 Task: Use Dinosaur Growl Effect in this video Movie B.mp4
Action: Mouse moved to (198, 122)
Screenshot: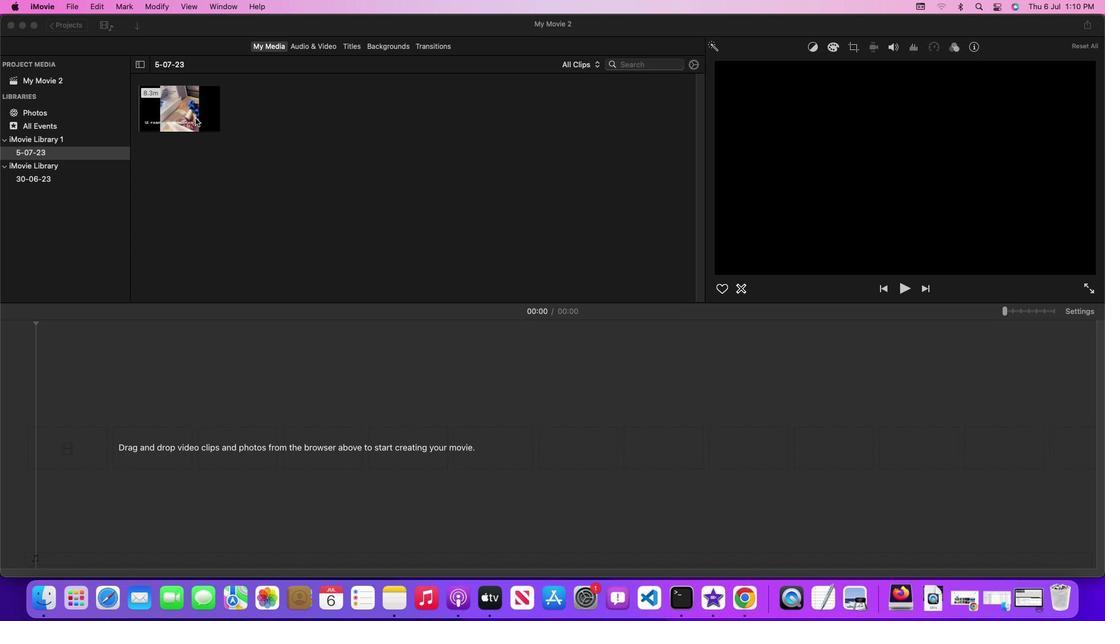 
Action: Mouse pressed left at (198, 122)
Screenshot: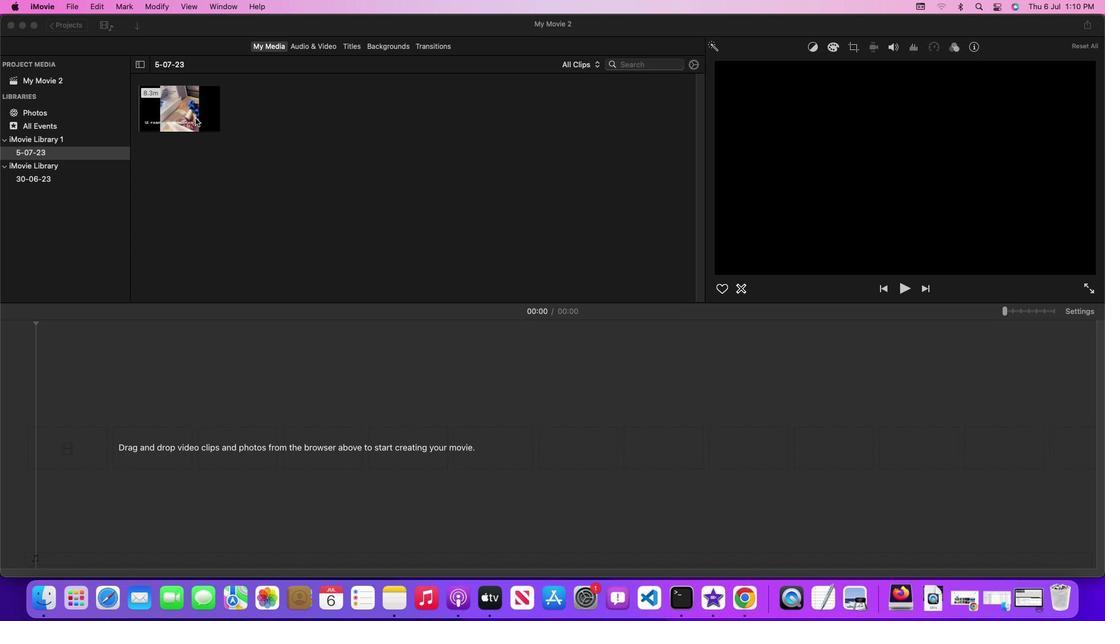 
Action: Mouse moved to (178, 111)
Screenshot: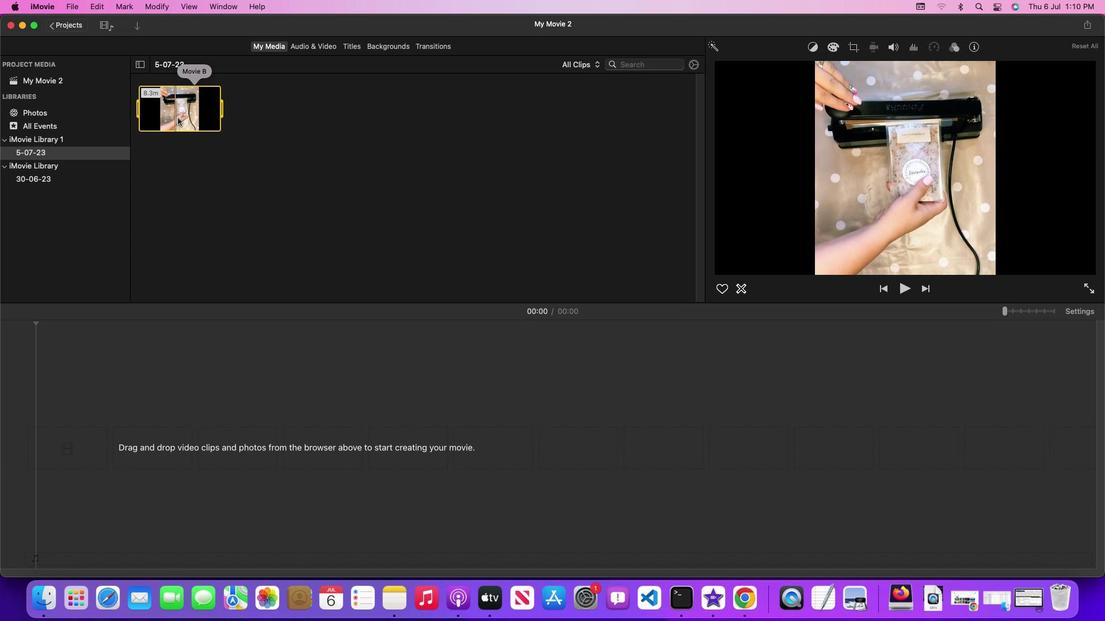 
Action: Mouse pressed left at (178, 111)
Screenshot: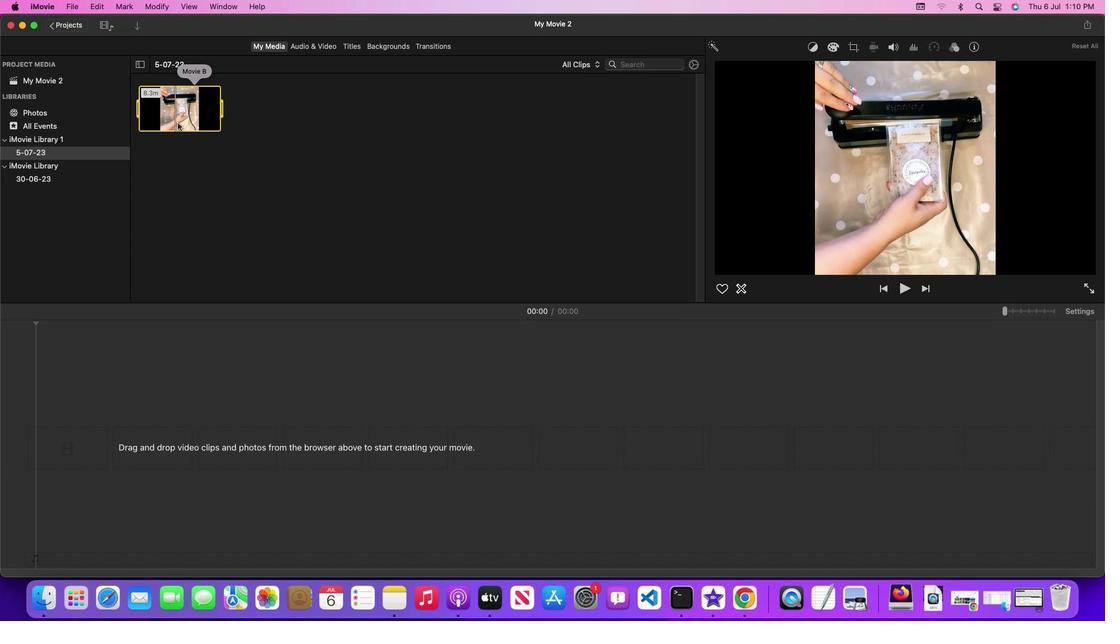 
Action: Mouse moved to (330, 51)
Screenshot: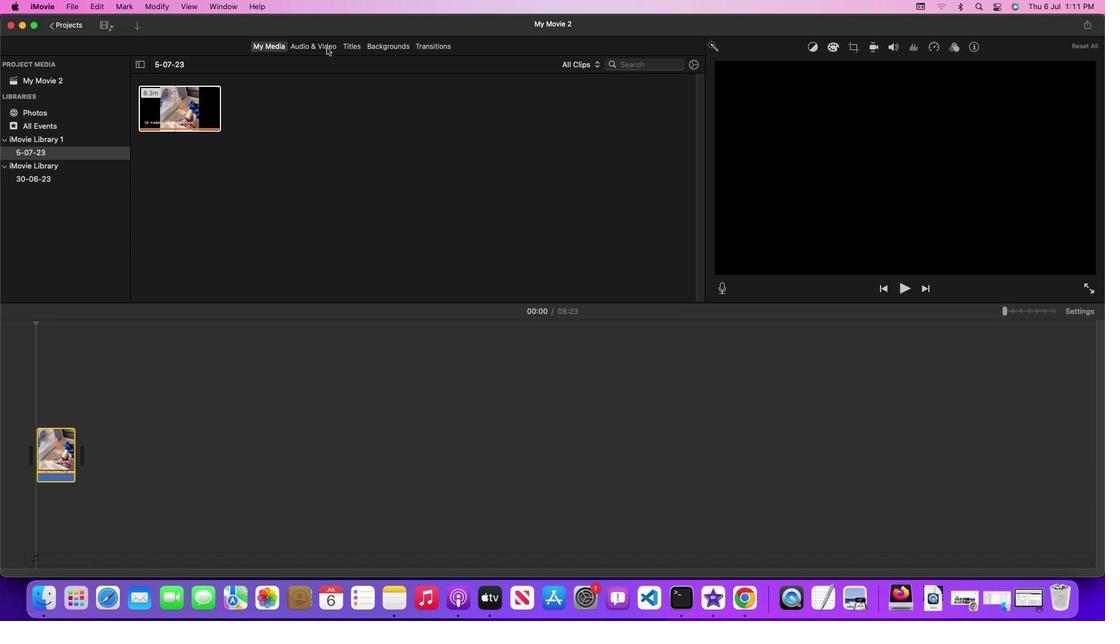 
Action: Mouse pressed left at (330, 51)
Screenshot: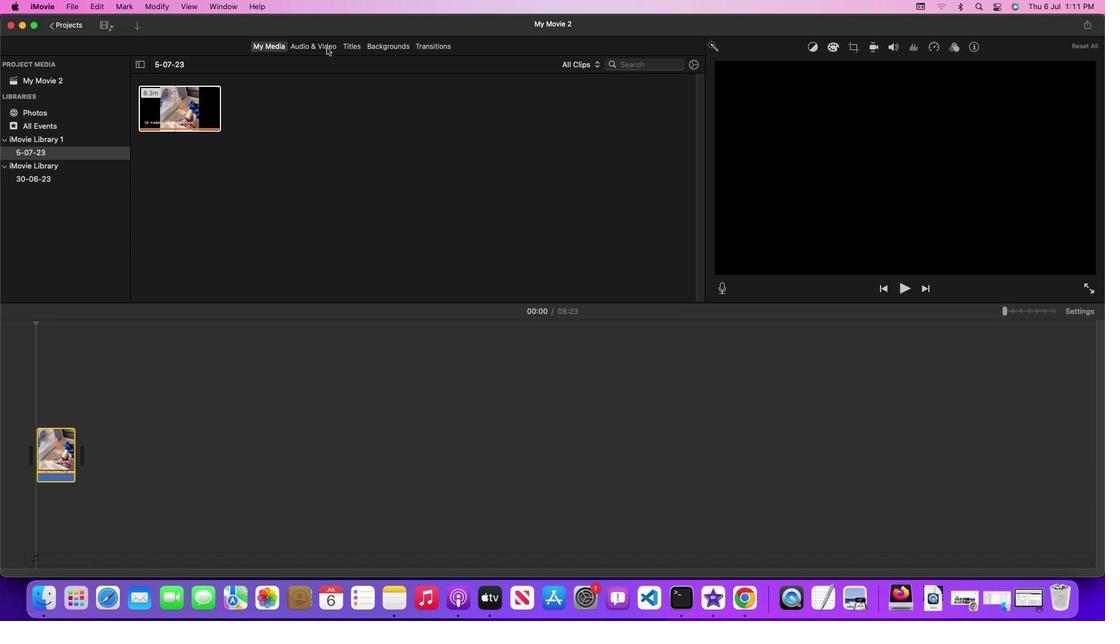 
Action: Mouse moved to (705, 158)
Screenshot: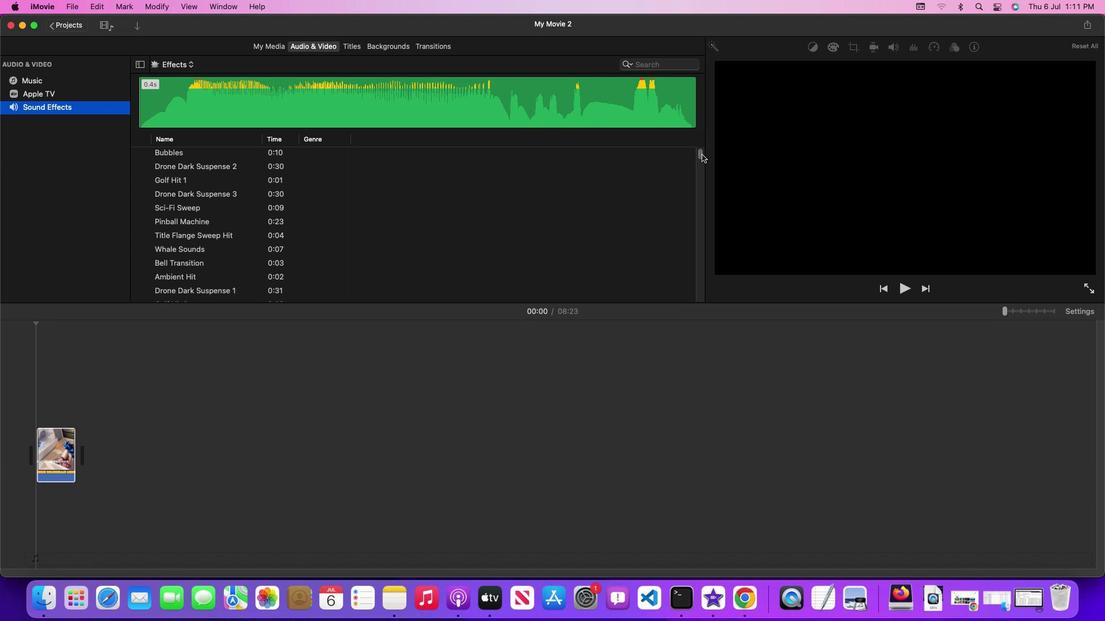 
Action: Mouse pressed left at (705, 158)
Screenshot: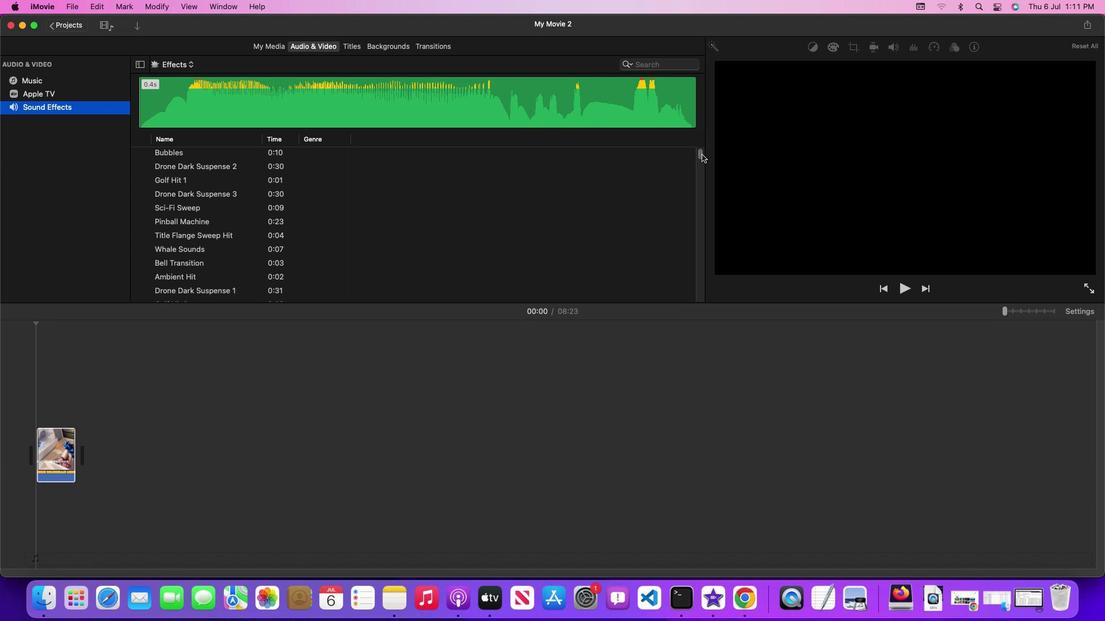 
Action: Mouse moved to (524, 242)
Screenshot: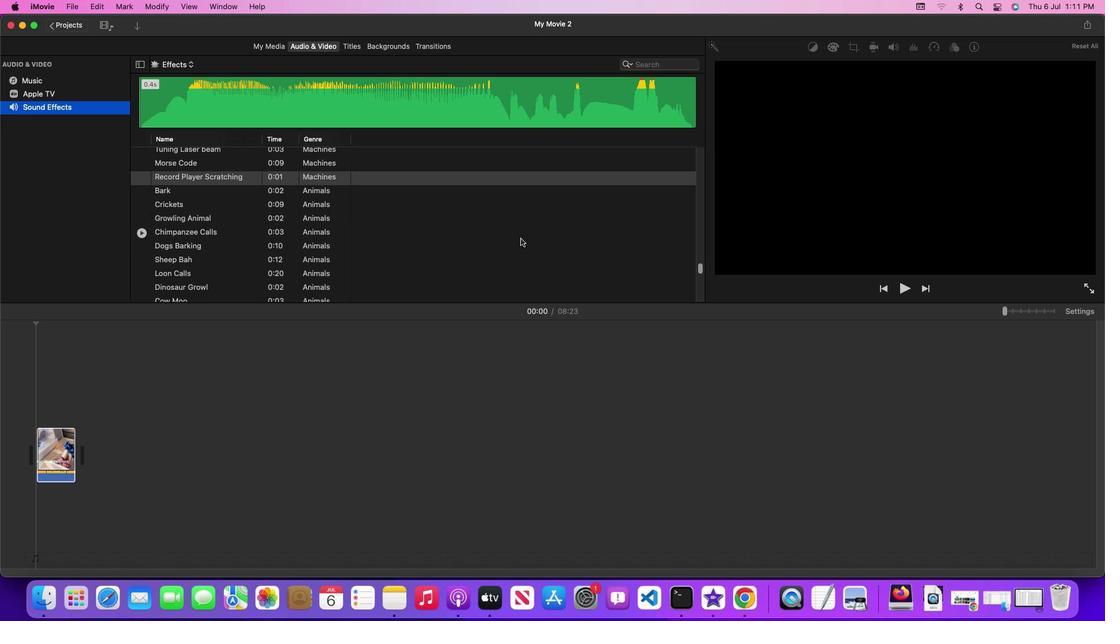 
Action: Mouse scrolled (524, 242) with delta (4, 3)
Screenshot: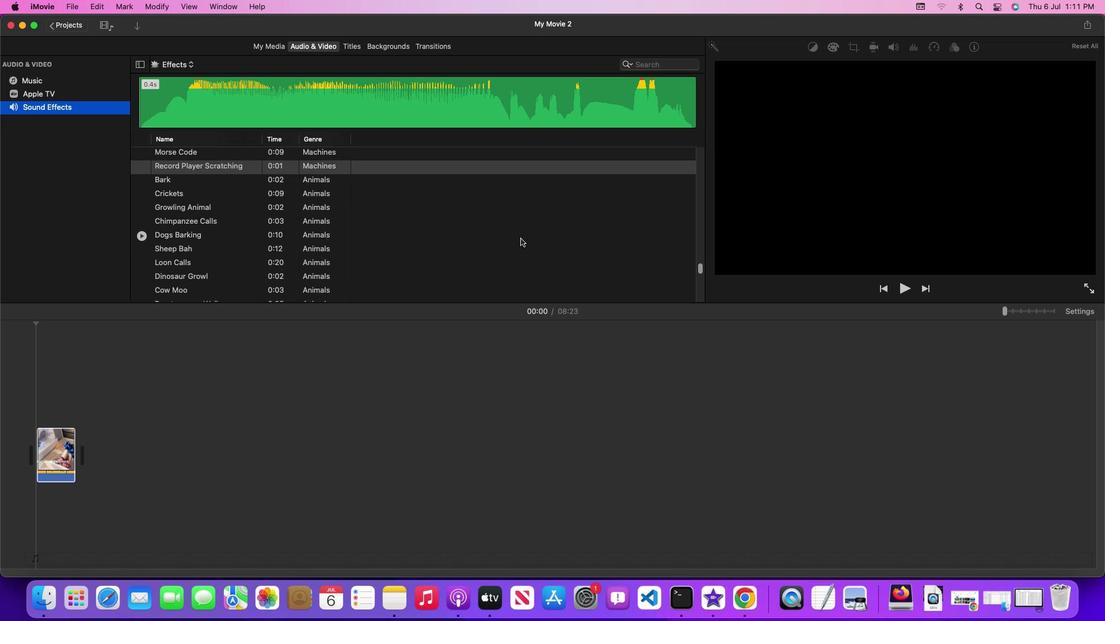 
Action: Mouse scrolled (524, 242) with delta (4, 3)
Screenshot: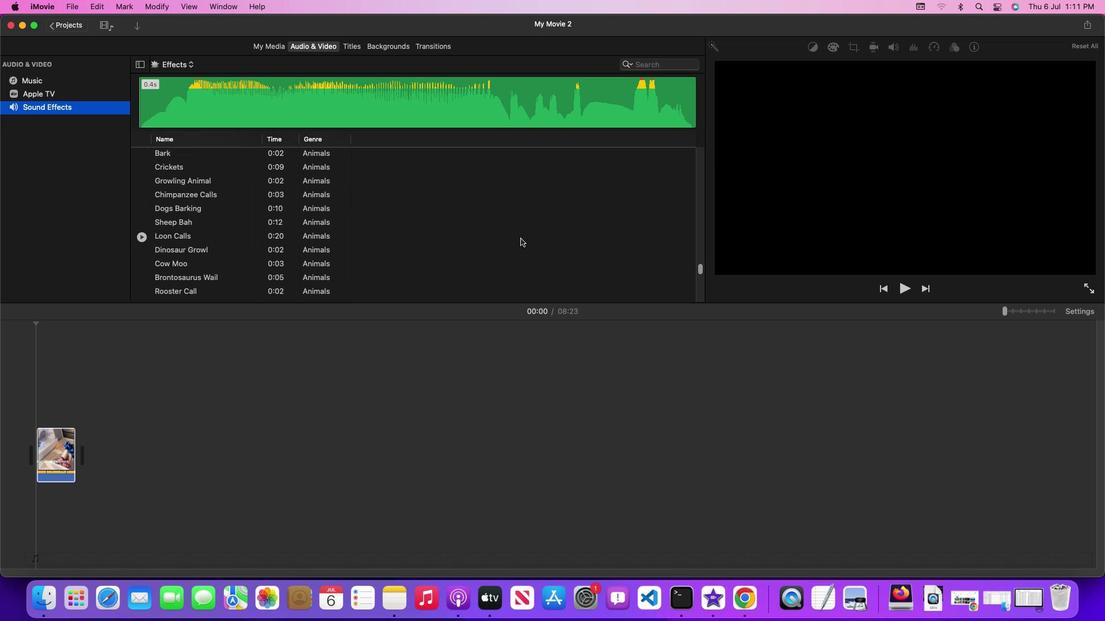 
Action: Mouse scrolled (524, 242) with delta (4, 3)
Screenshot: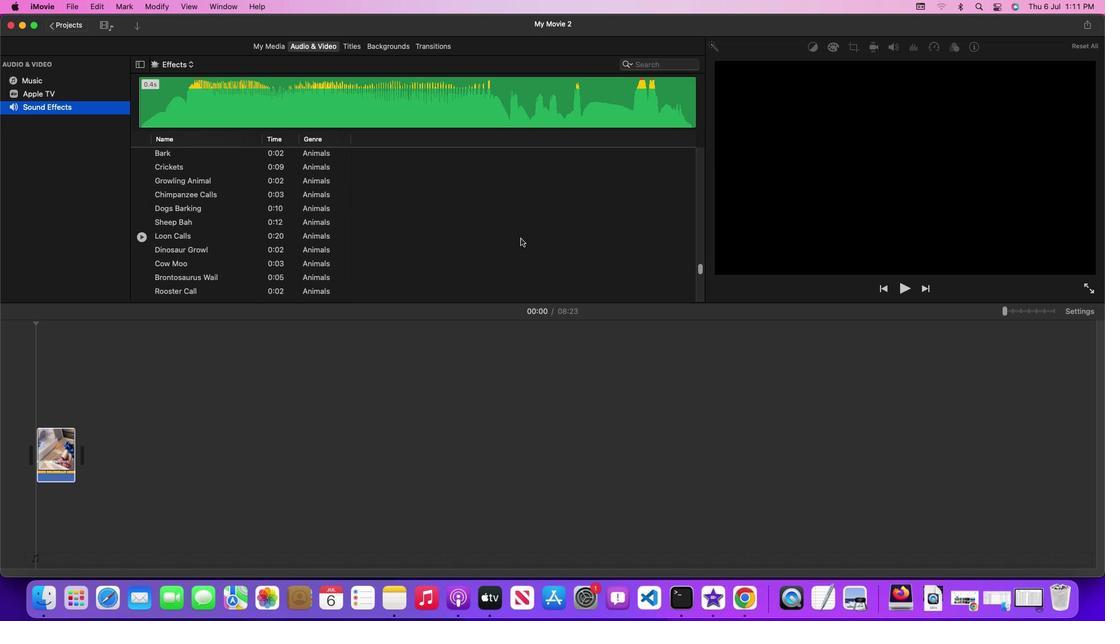 
Action: Mouse scrolled (524, 242) with delta (4, 3)
Screenshot: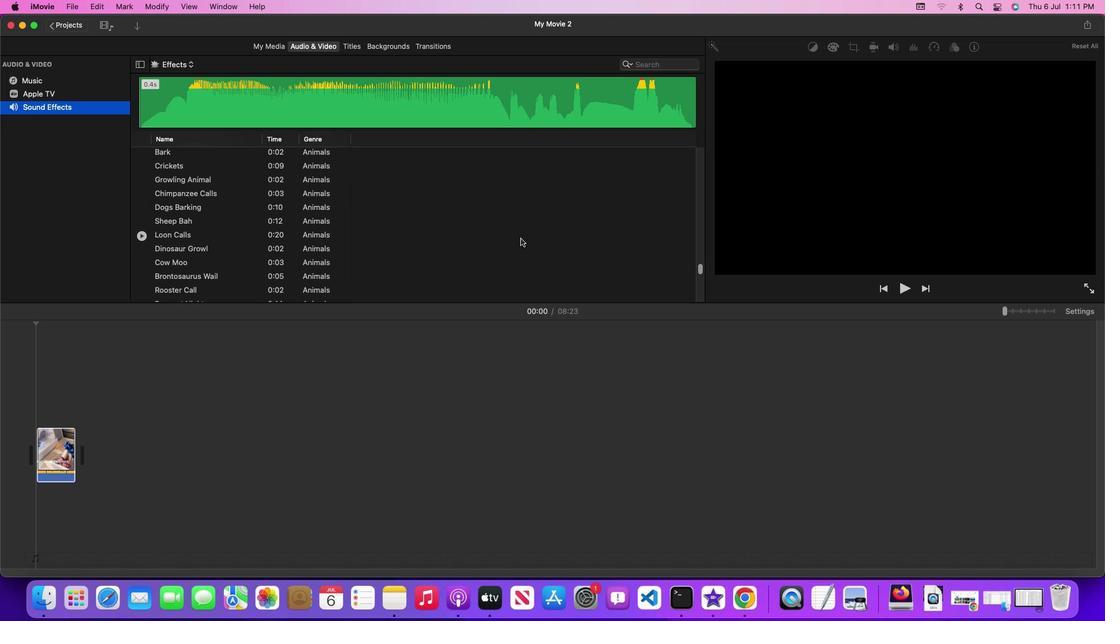 
Action: Mouse moved to (238, 252)
Screenshot: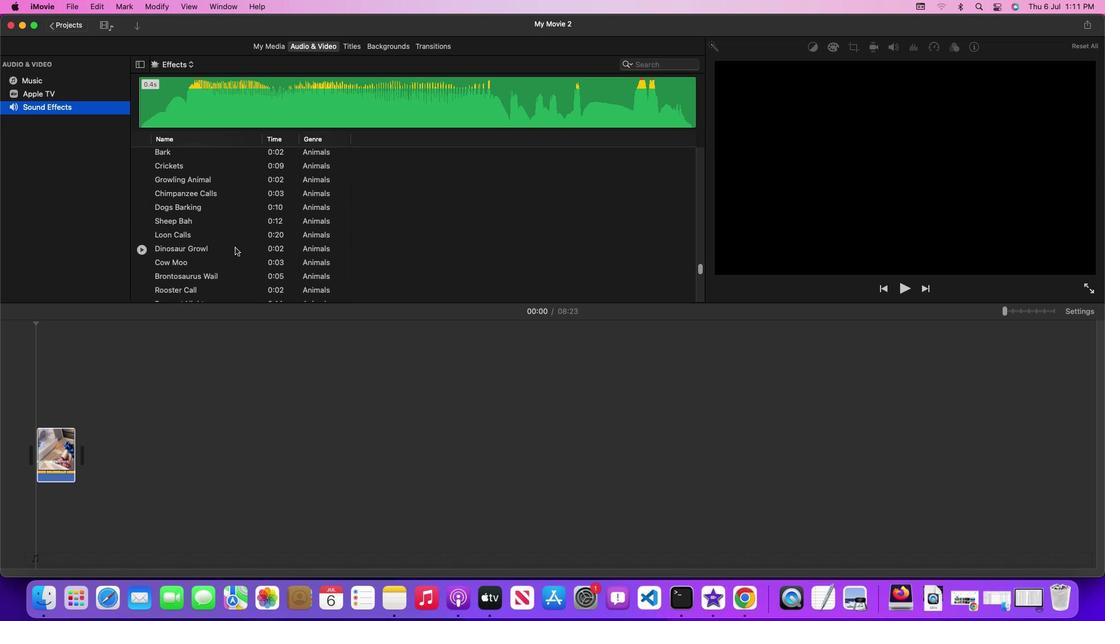 
Action: Mouse pressed left at (238, 252)
Screenshot: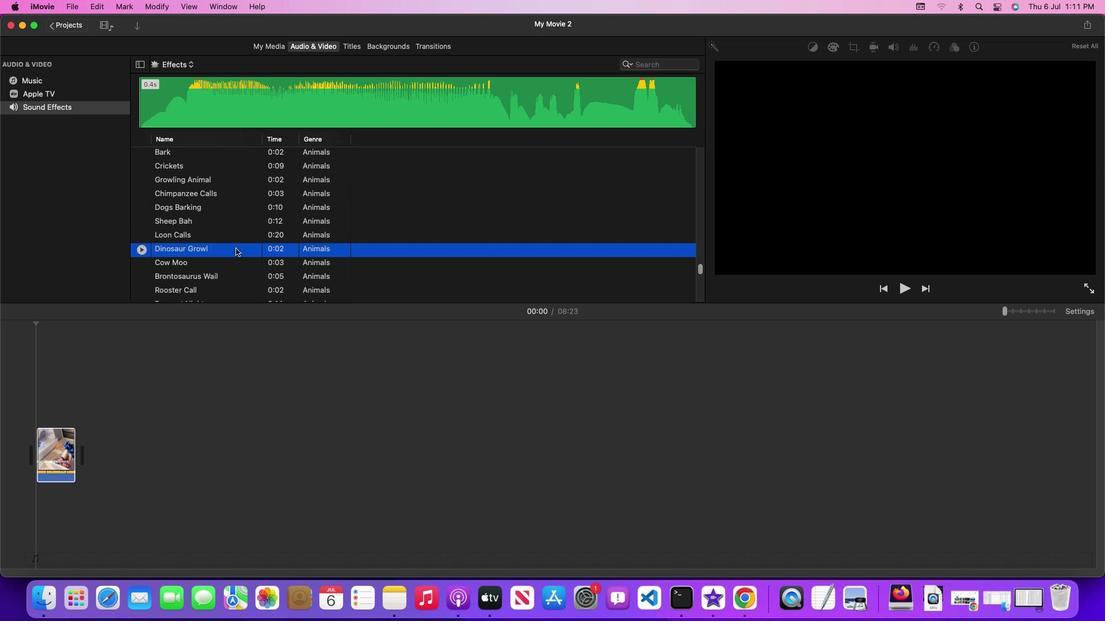 
Action: Mouse moved to (244, 253)
Screenshot: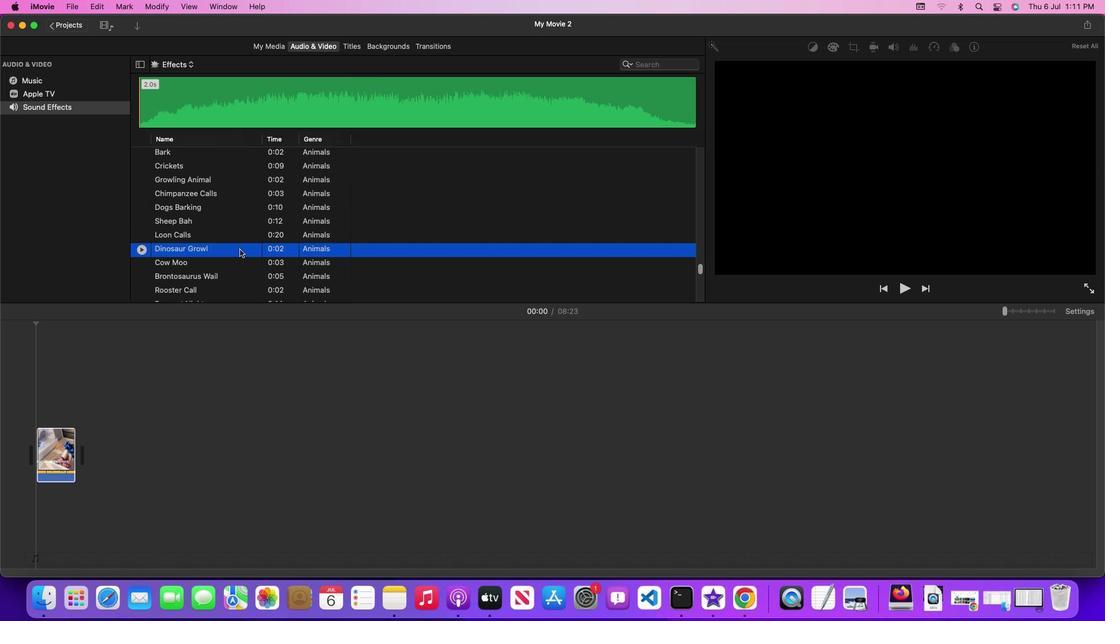 
Action: Mouse pressed left at (244, 253)
Screenshot: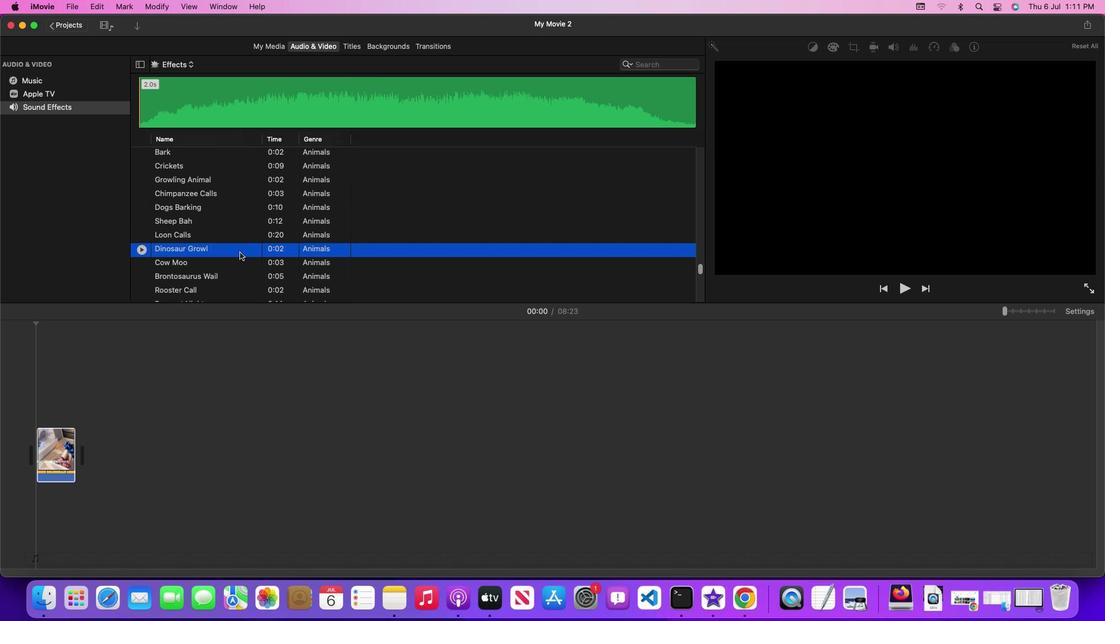 
Action: Mouse moved to (122, 478)
Screenshot: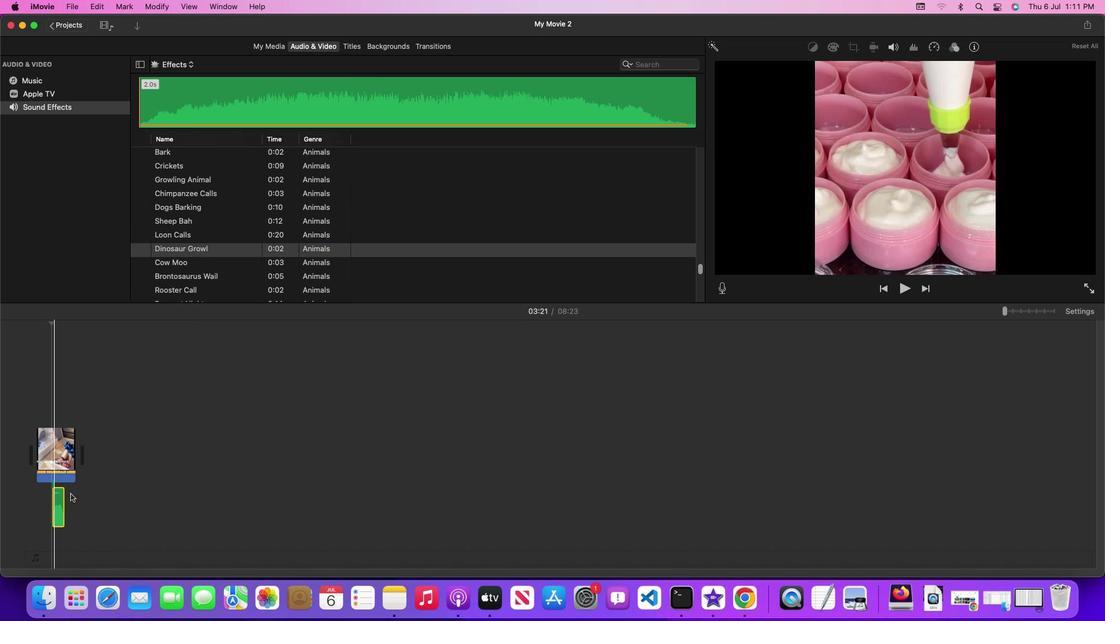 
